 Task: Toggle the silent notifications option in the zen mode.
Action: Mouse moved to (4, 693)
Screenshot: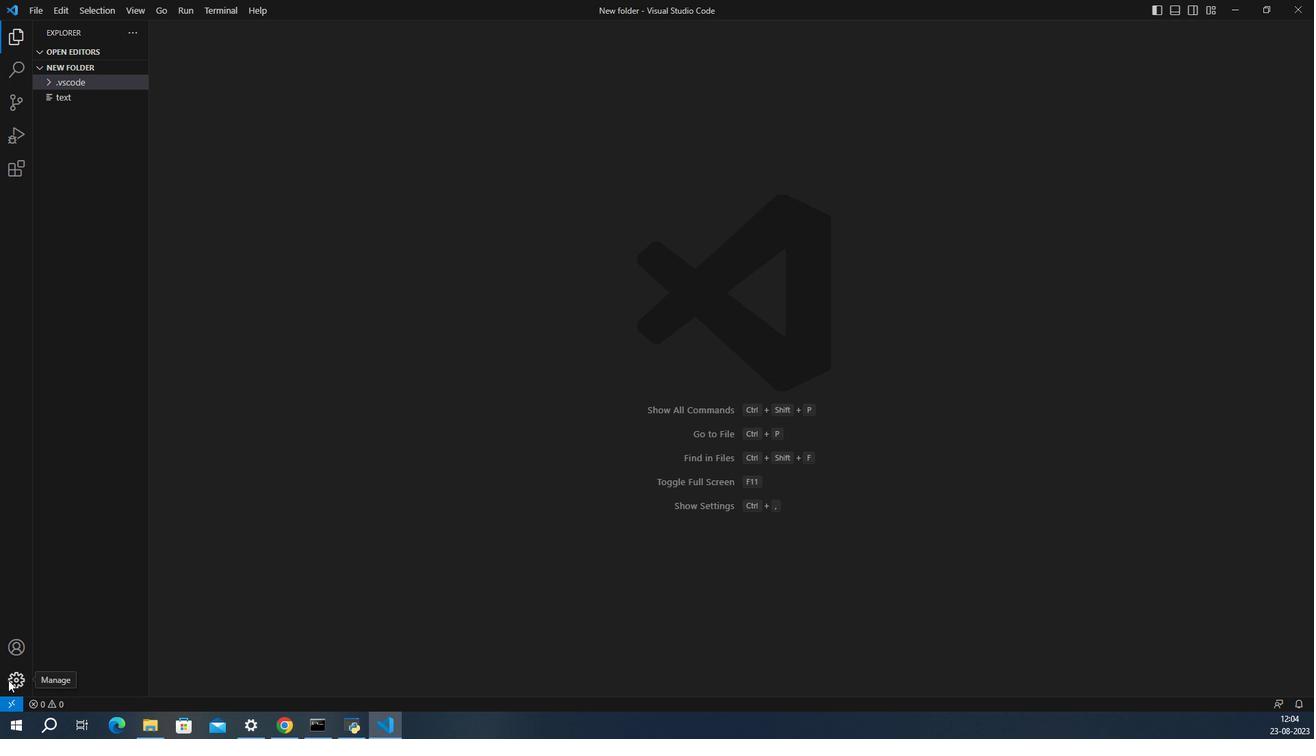 
Action: Mouse pressed left at (4, 693)
Screenshot: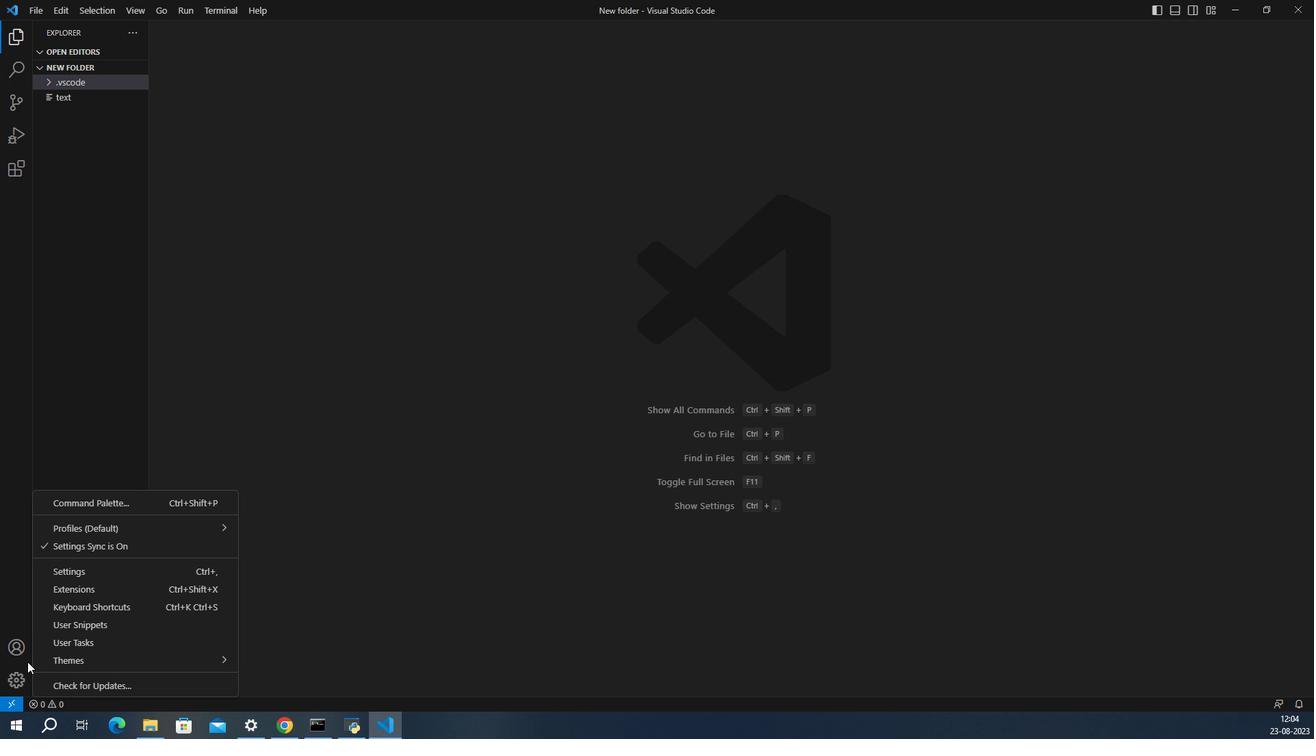 
Action: Mouse moved to (53, 567)
Screenshot: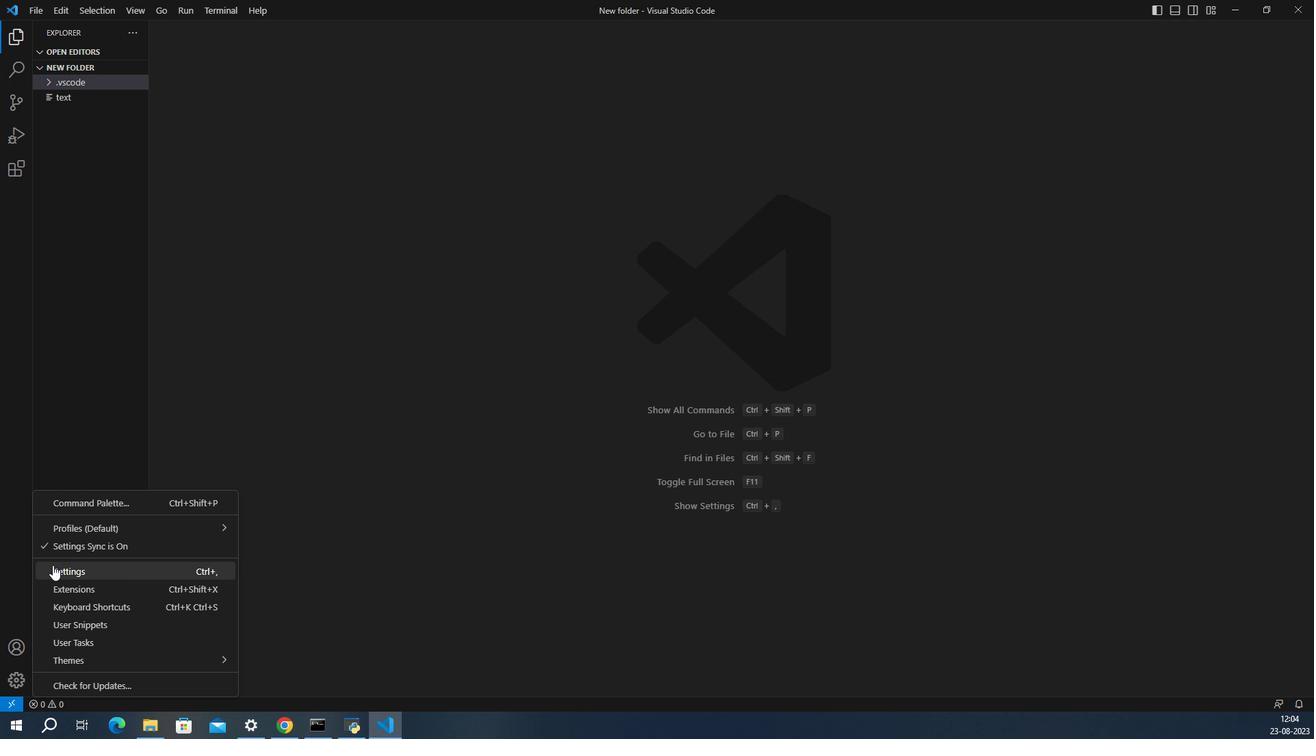
Action: Mouse pressed left at (53, 567)
Screenshot: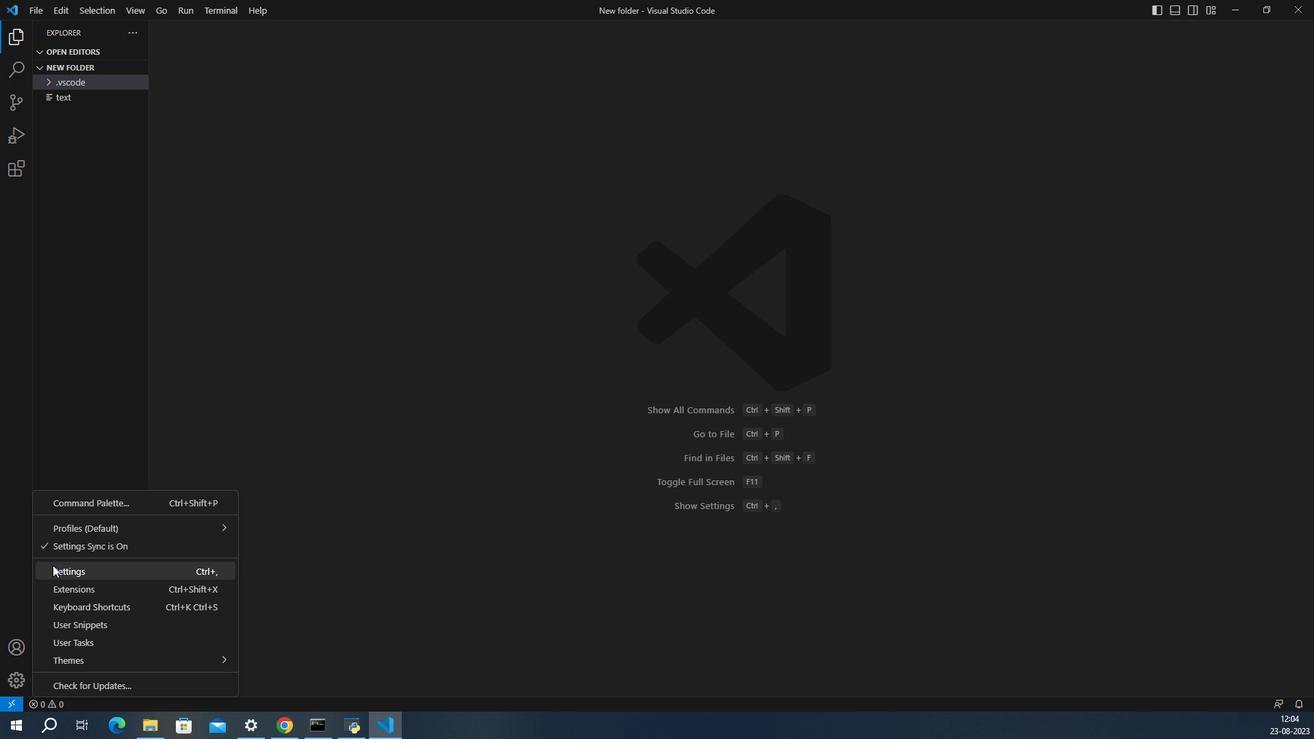 
Action: Mouse moved to (632, 614)
Screenshot: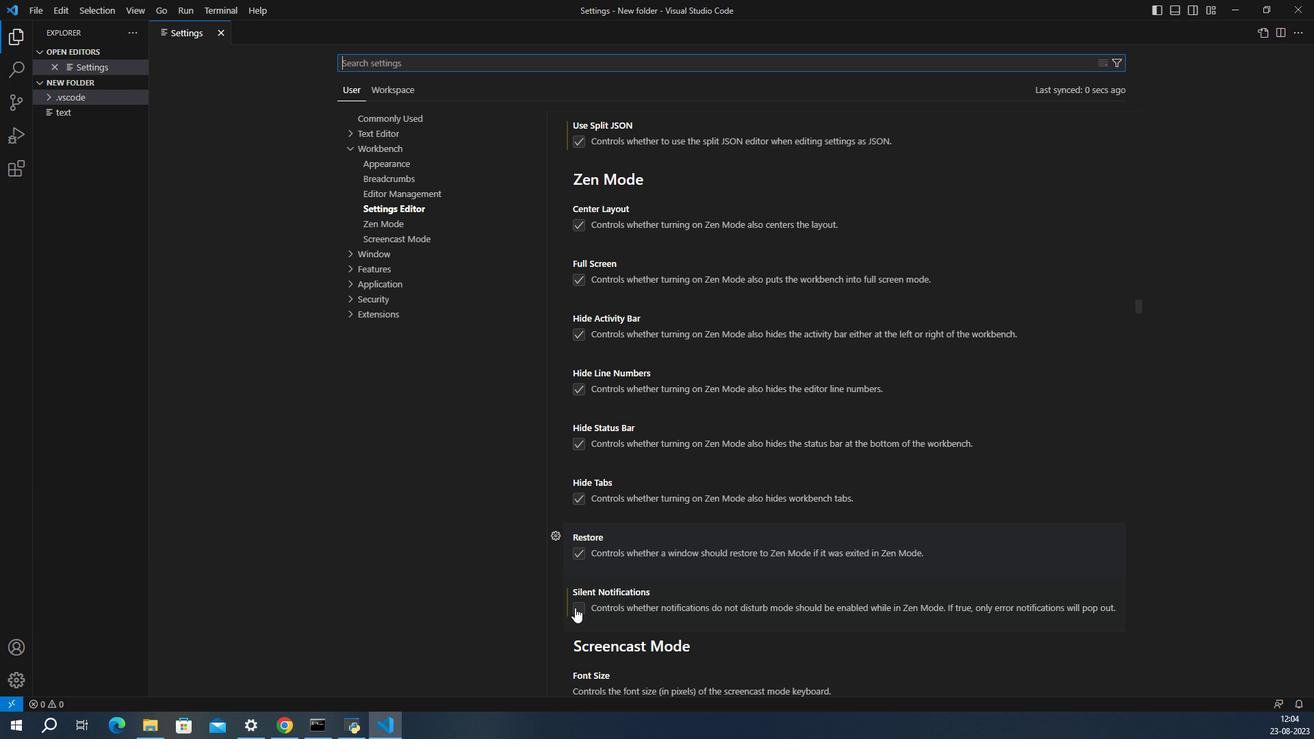 
Action: Mouse pressed left at (632, 614)
Screenshot: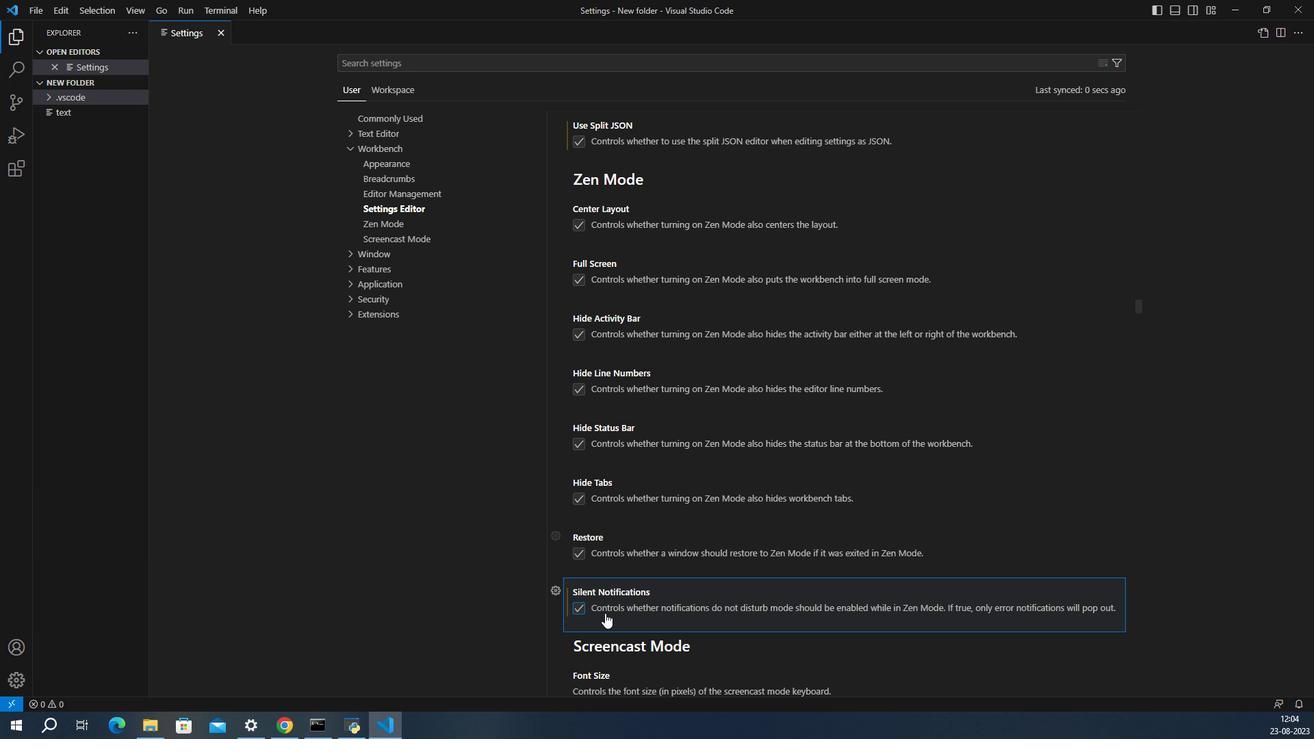 
Action: Mouse moved to (698, 620)
Screenshot: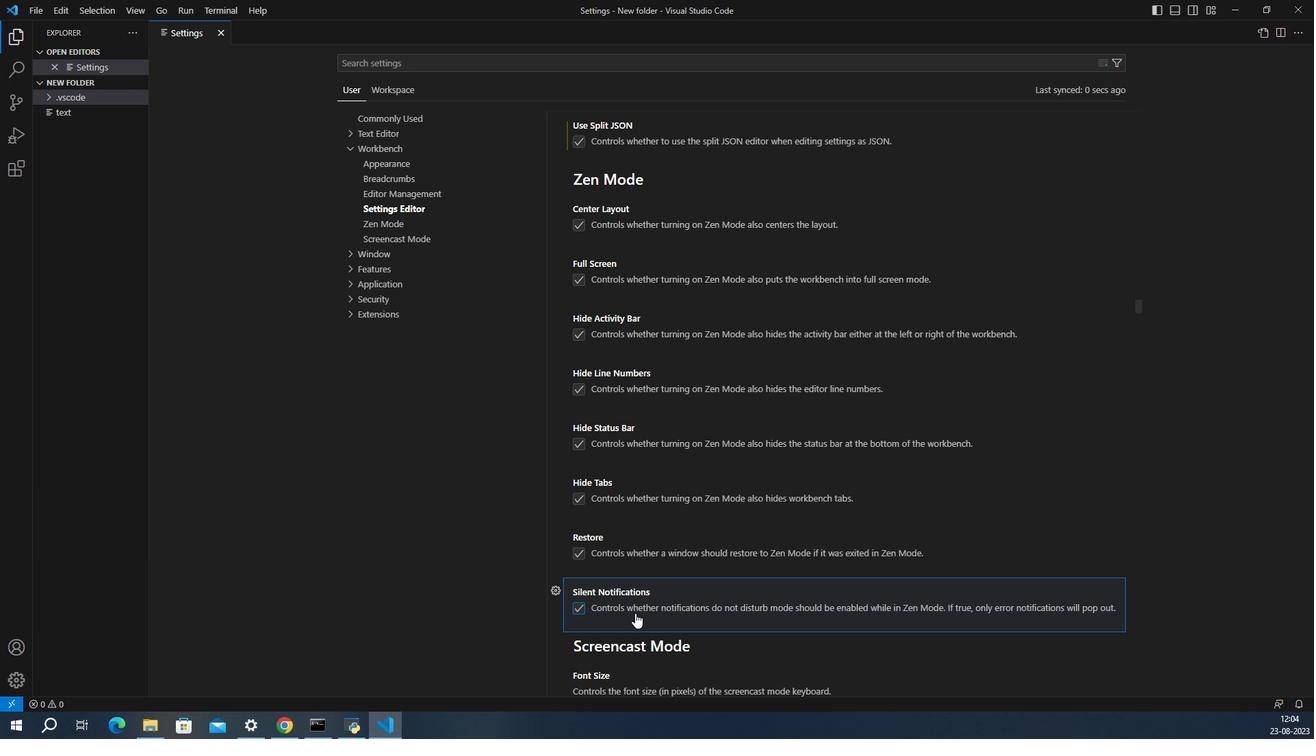 
